 Task: Download a spreadsheet as "tab-separated value (.tsv)".
Action: Mouse moved to (42, 80)
Screenshot: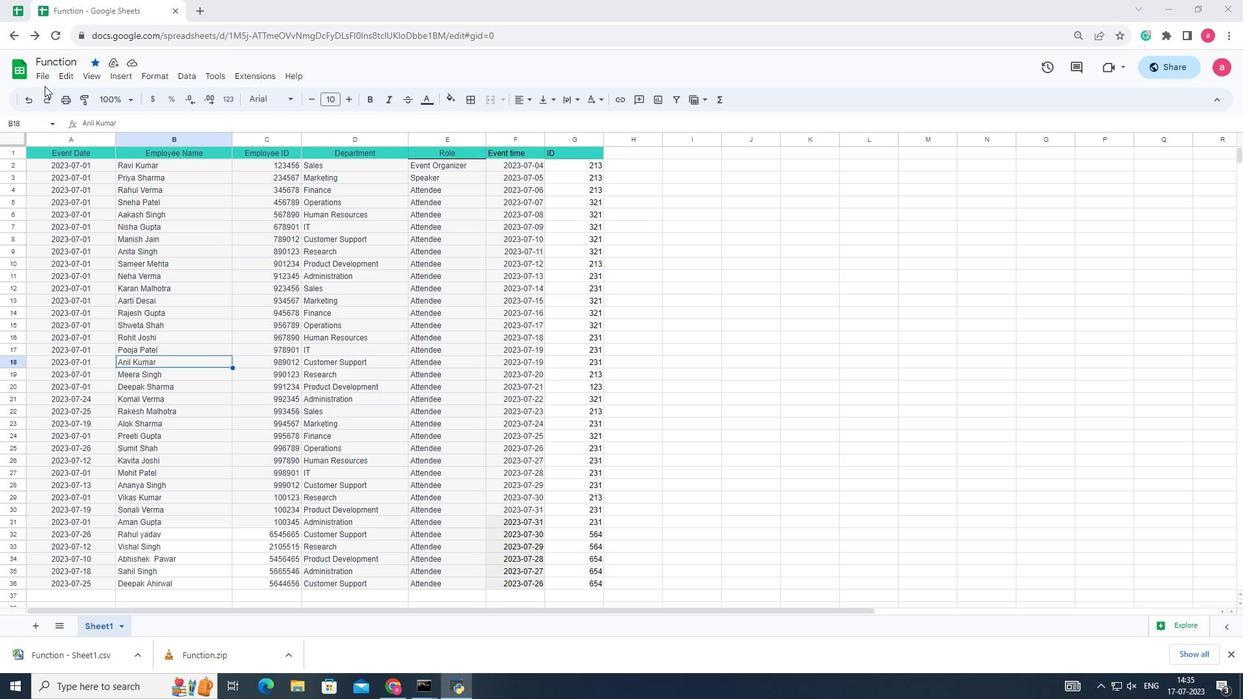 
Action: Mouse pressed left at (42, 80)
Screenshot: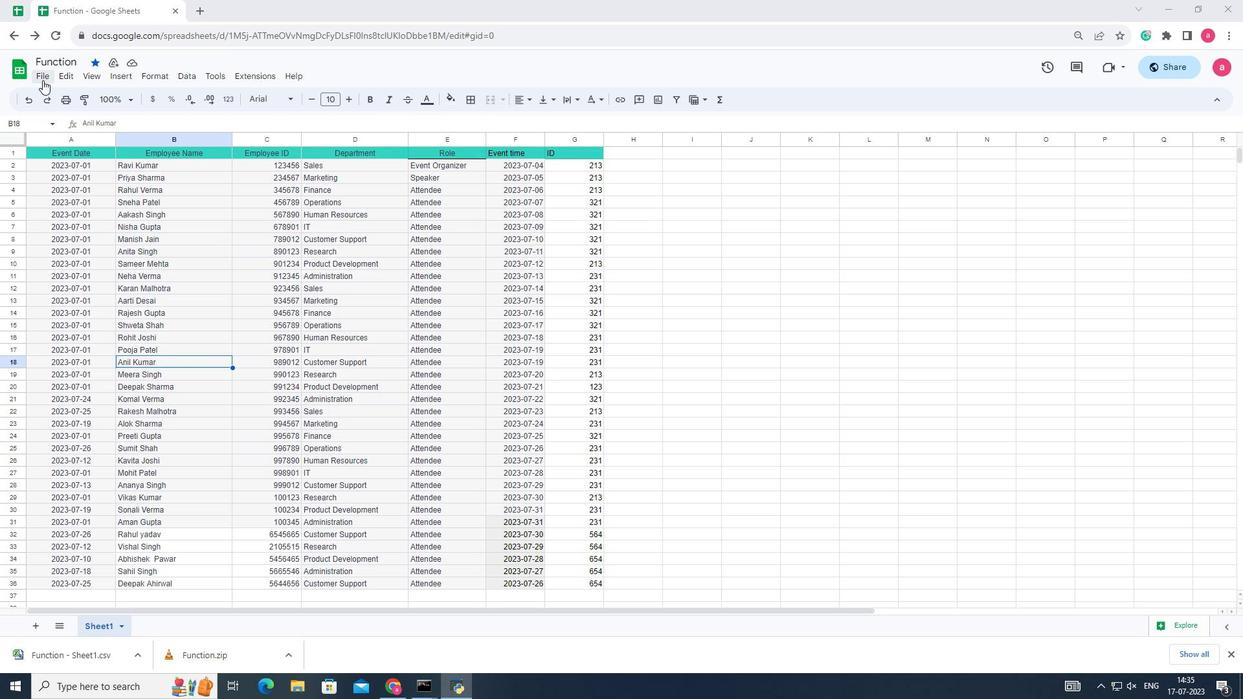 
Action: Mouse moved to (267, 310)
Screenshot: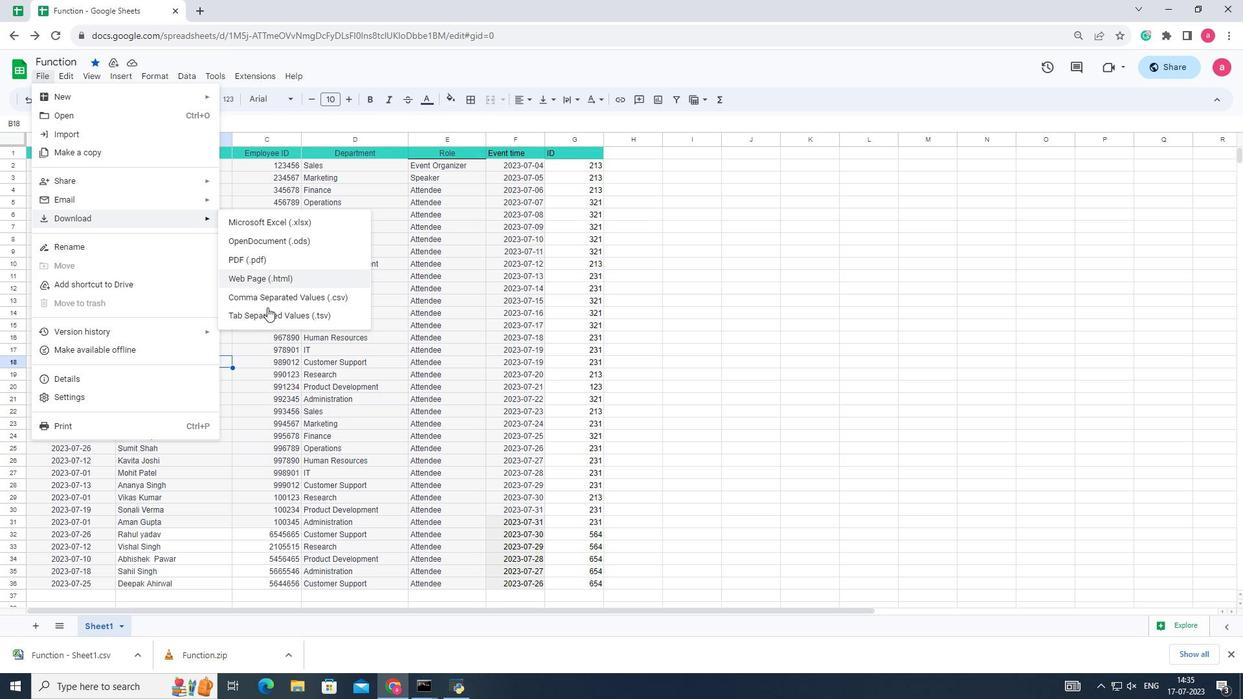 
Action: Mouse pressed left at (267, 310)
Screenshot: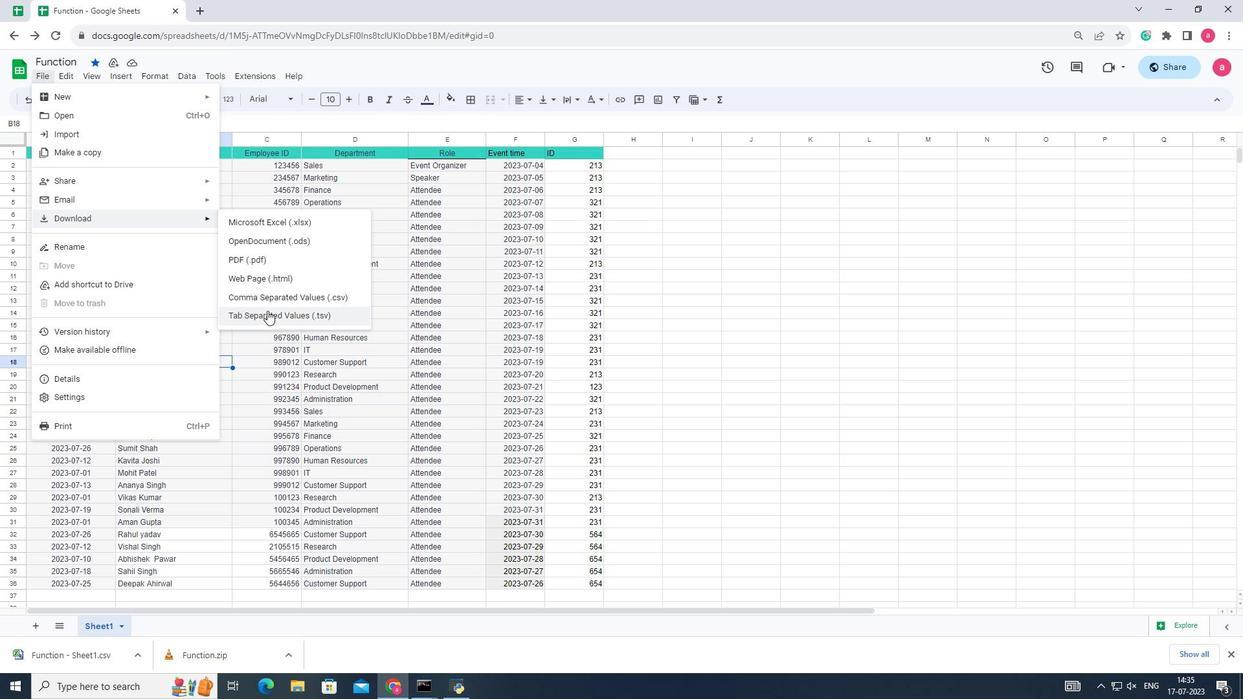 
